 Task: Upload media "pic3.jpg".
Action: Mouse moved to (732, 138)
Screenshot: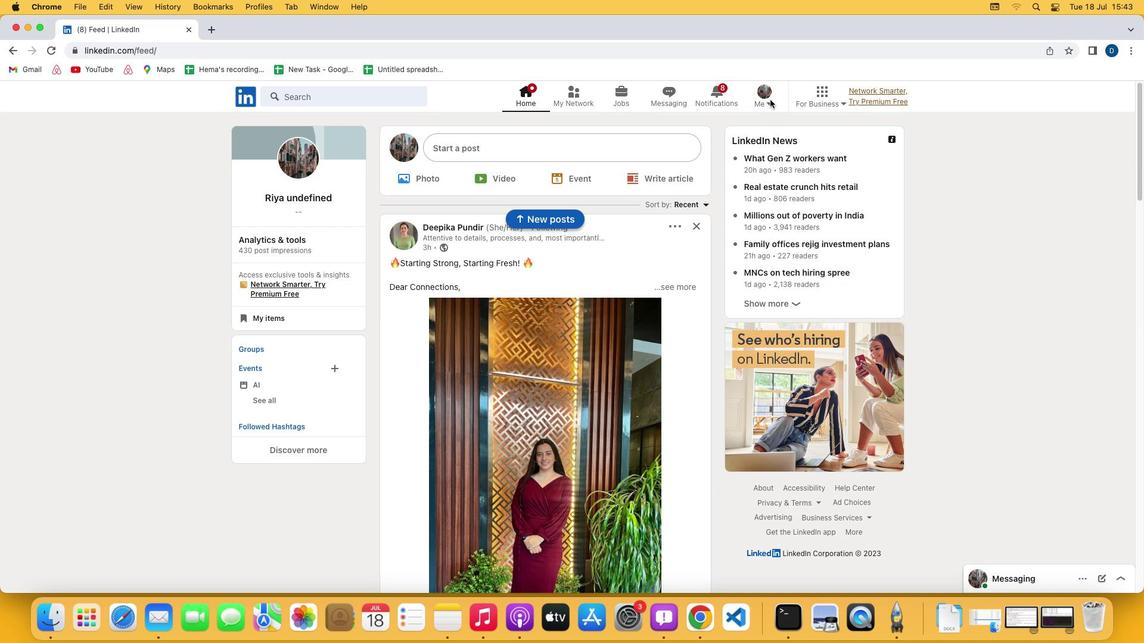 
Action: Mouse pressed left at (732, 138)
Screenshot: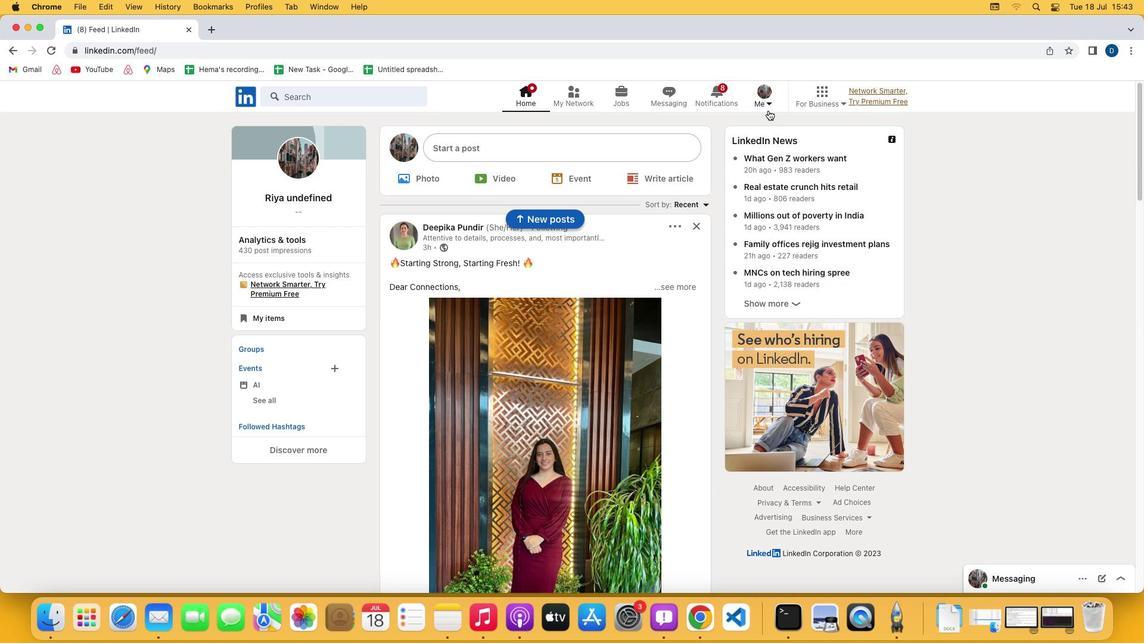 
Action: Mouse moved to (732, 143)
Screenshot: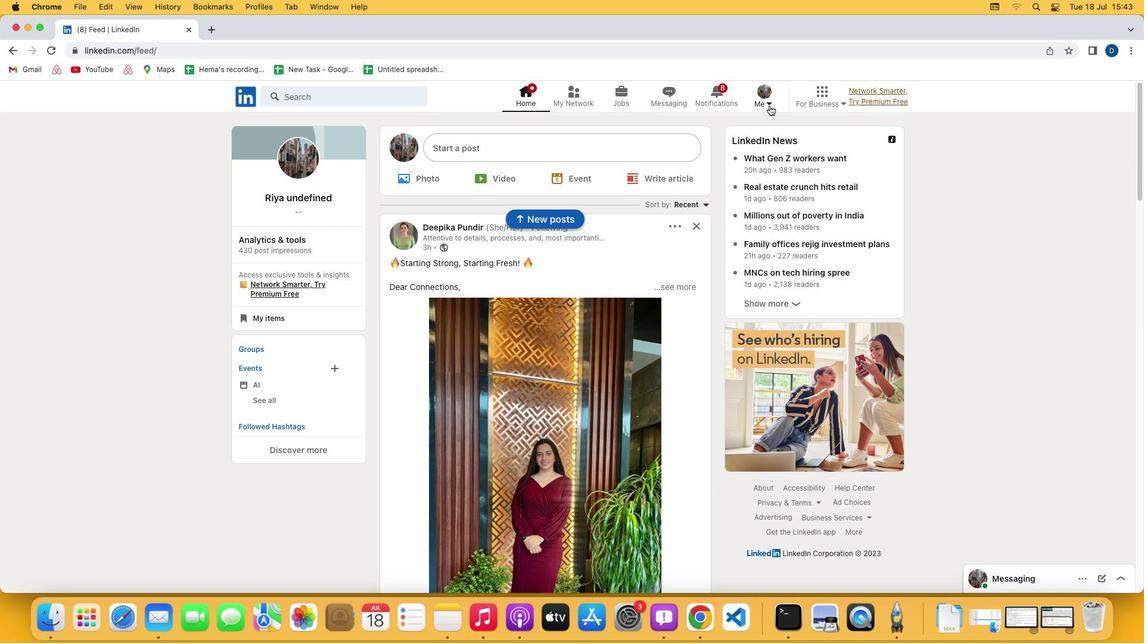 
Action: Mouse pressed left at (732, 143)
Screenshot: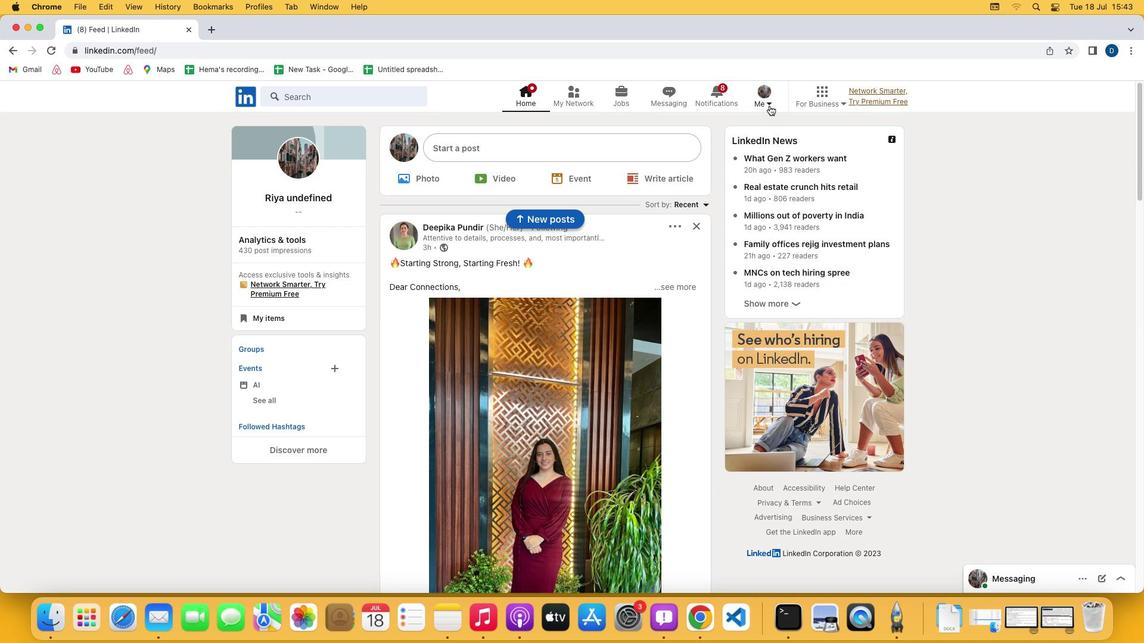 
Action: Mouse moved to (682, 191)
Screenshot: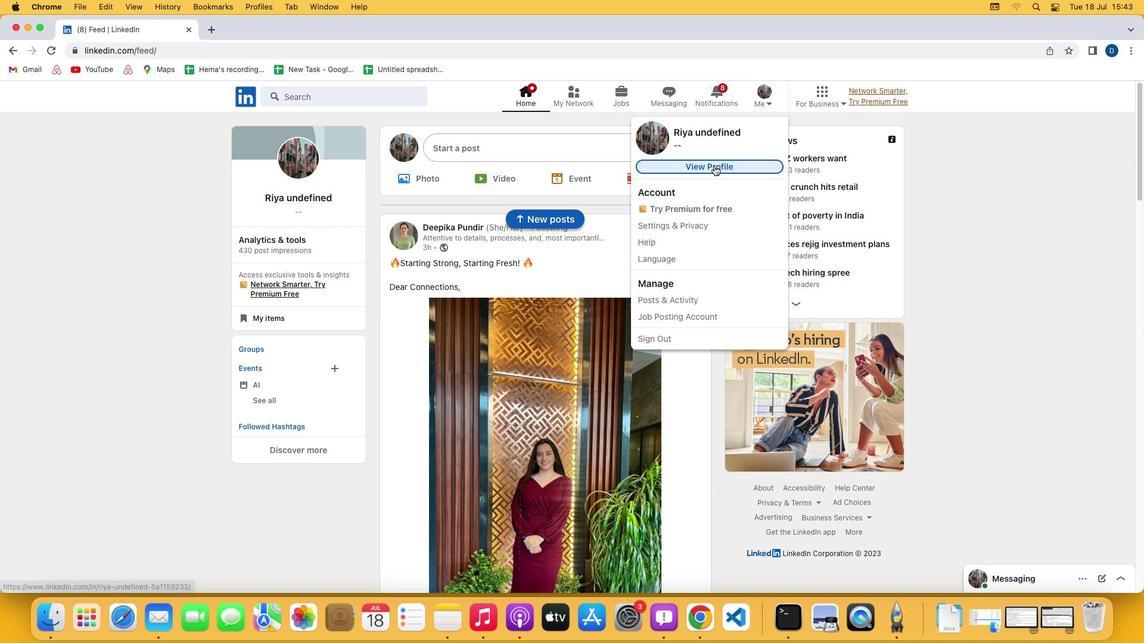 
Action: Mouse pressed left at (682, 191)
Screenshot: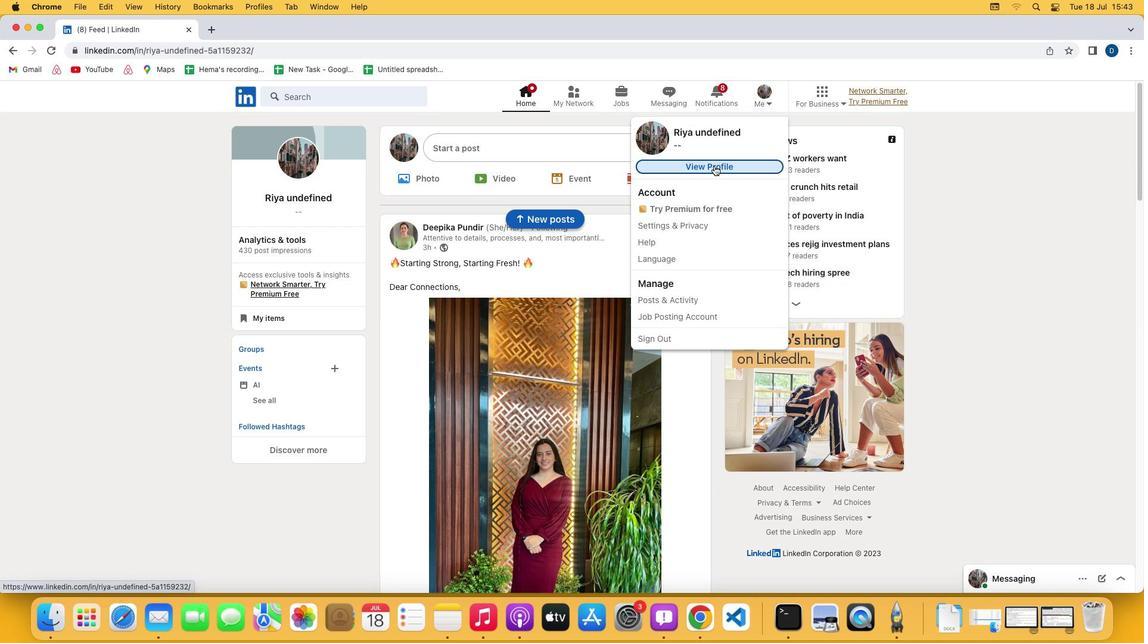 
Action: Mouse moved to (335, 388)
Screenshot: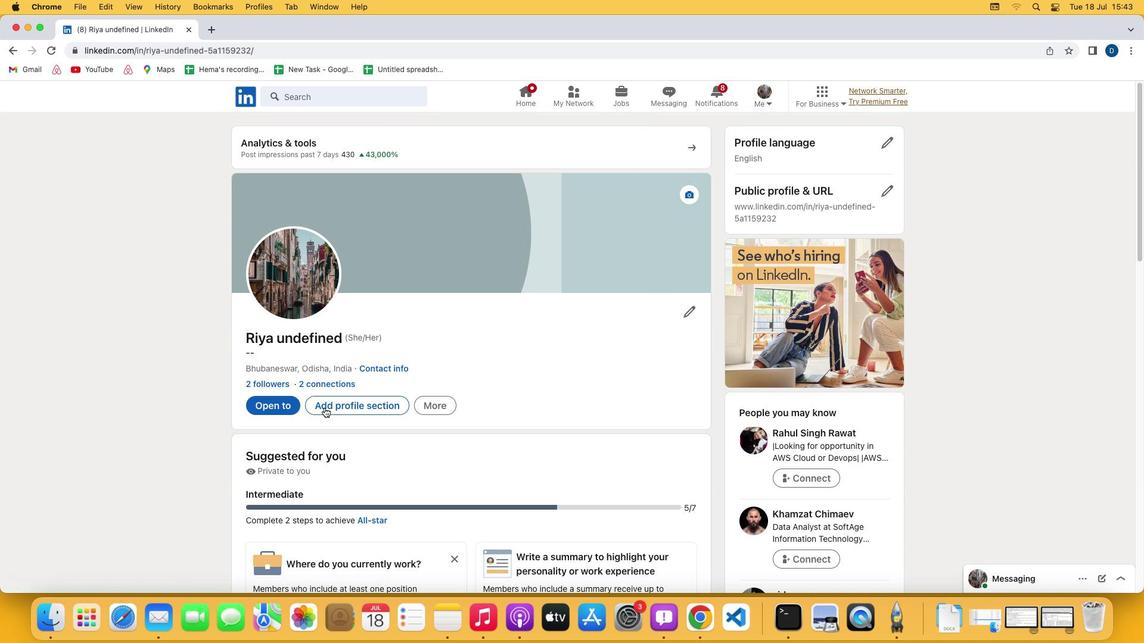
Action: Mouse pressed left at (335, 388)
Screenshot: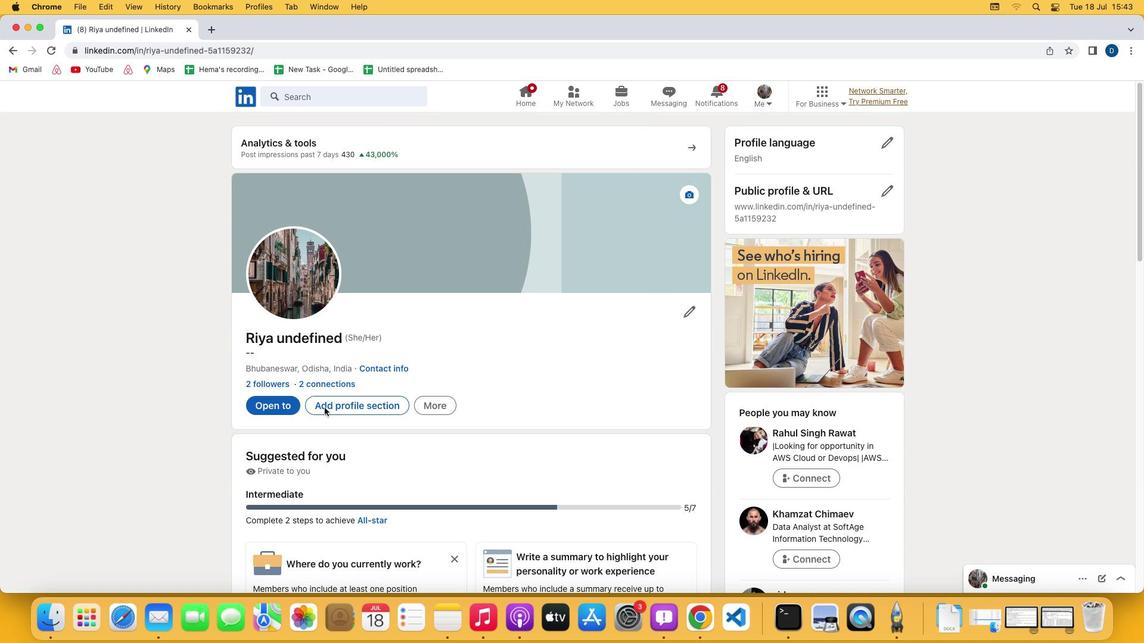 
Action: Mouse moved to (441, 292)
Screenshot: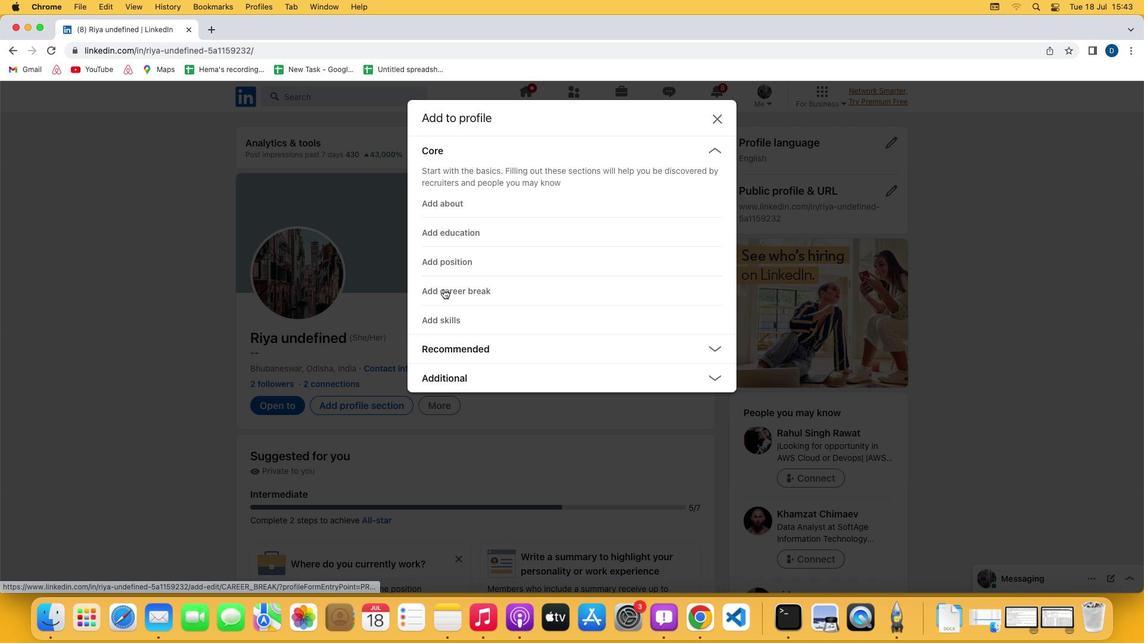 
Action: Mouse pressed left at (441, 292)
Screenshot: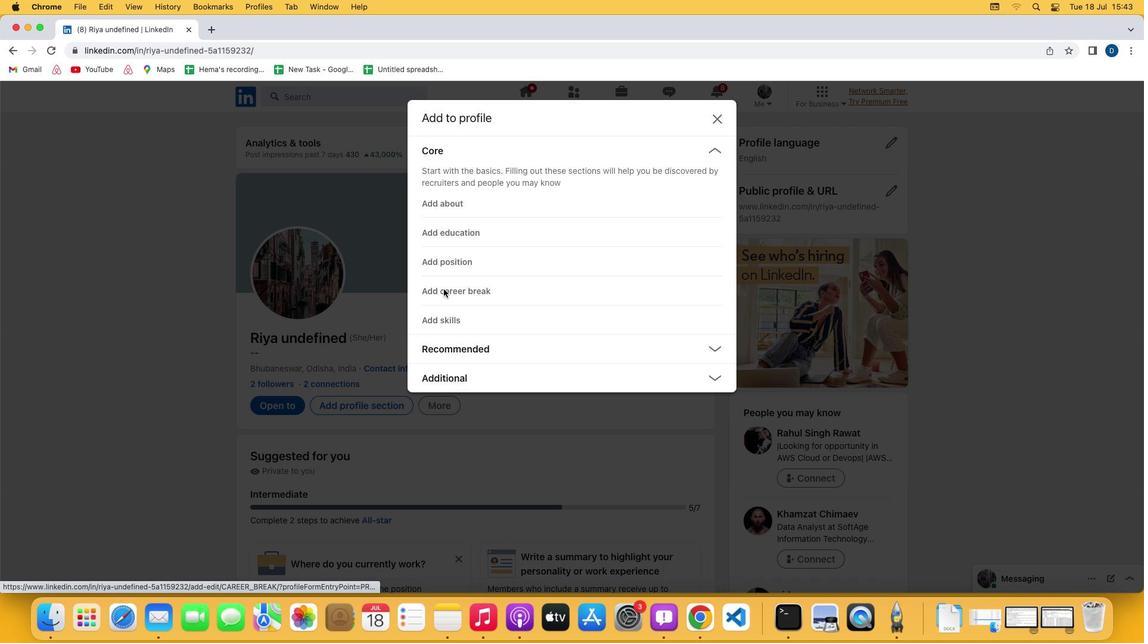 
Action: Mouse moved to (437, 357)
Screenshot: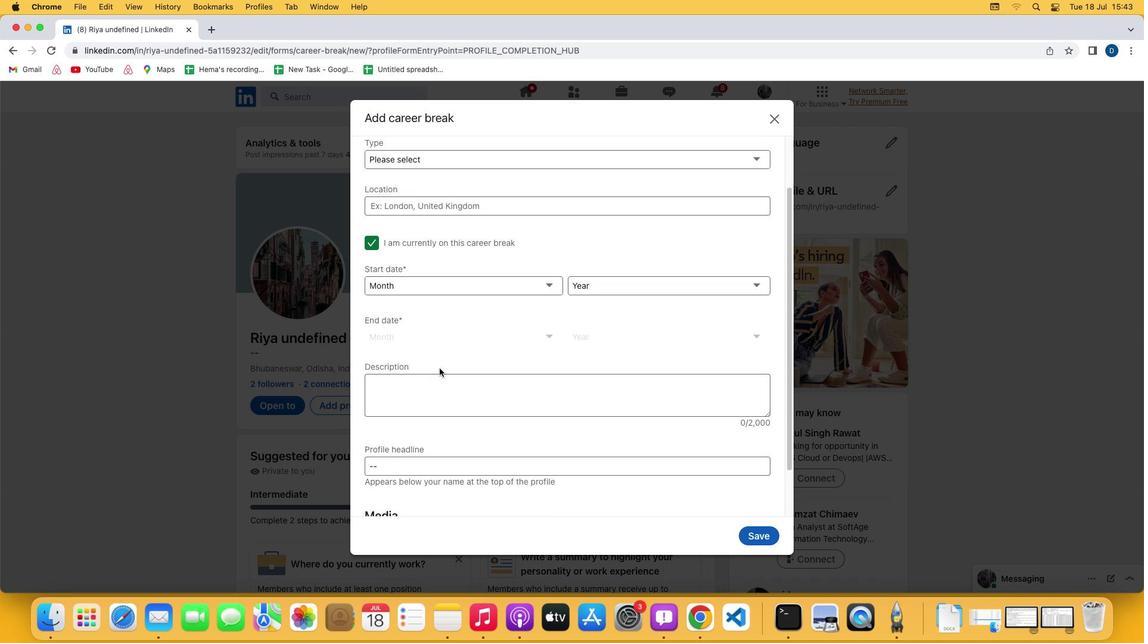 
Action: Mouse scrolled (437, 357) with delta (45, 56)
Screenshot: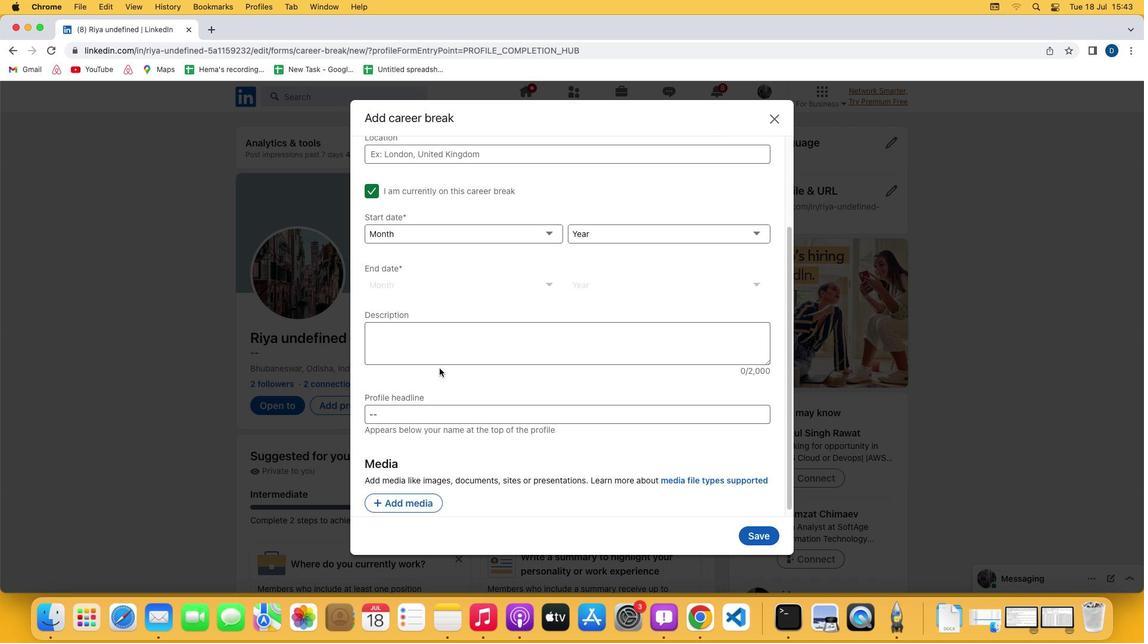 
Action: Mouse scrolled (437, 357) with delta (45, 56)
Screenshot: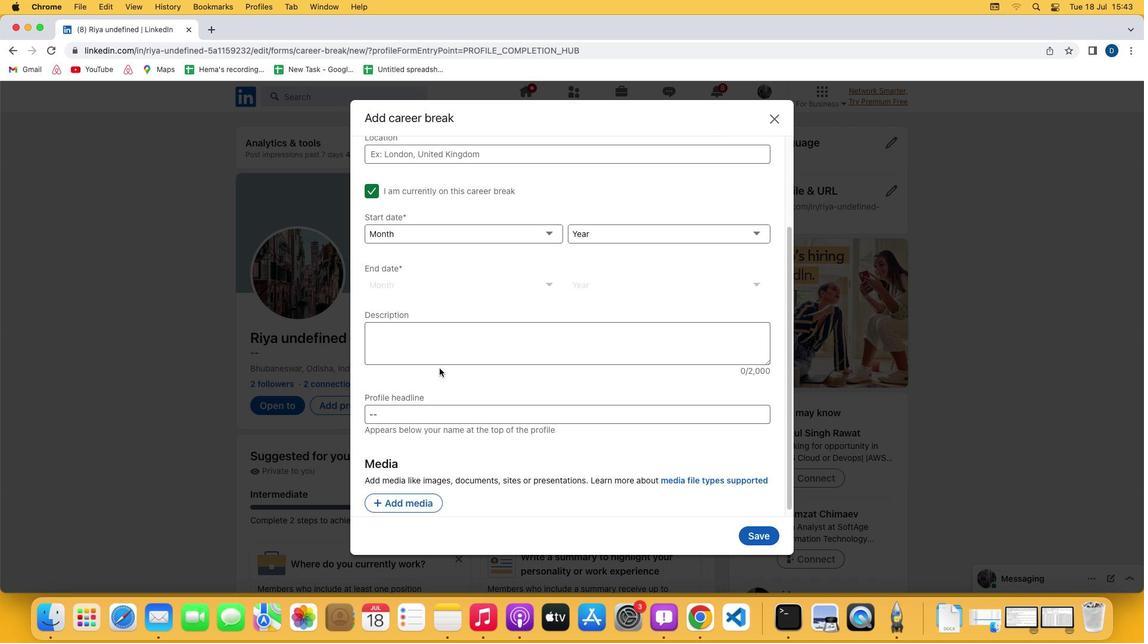 
Action: Mouse scrolled (437, 357) with delta (45, 55)
Screenshot: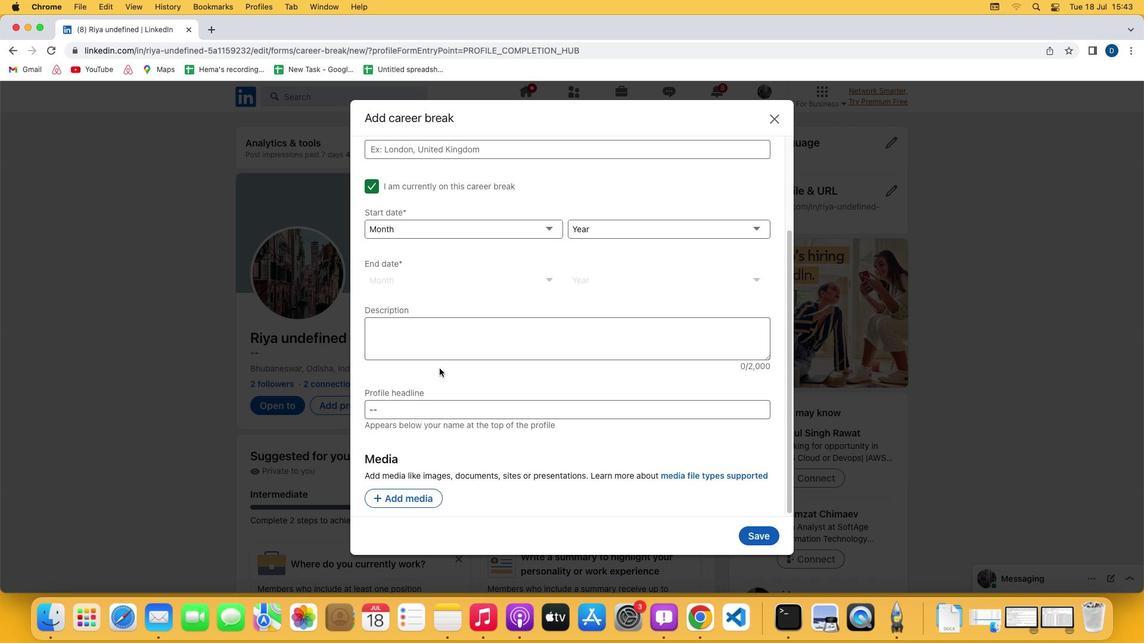 
Action: Mouse scrolled (437, 357) with delta (45, 54)
Screenshot: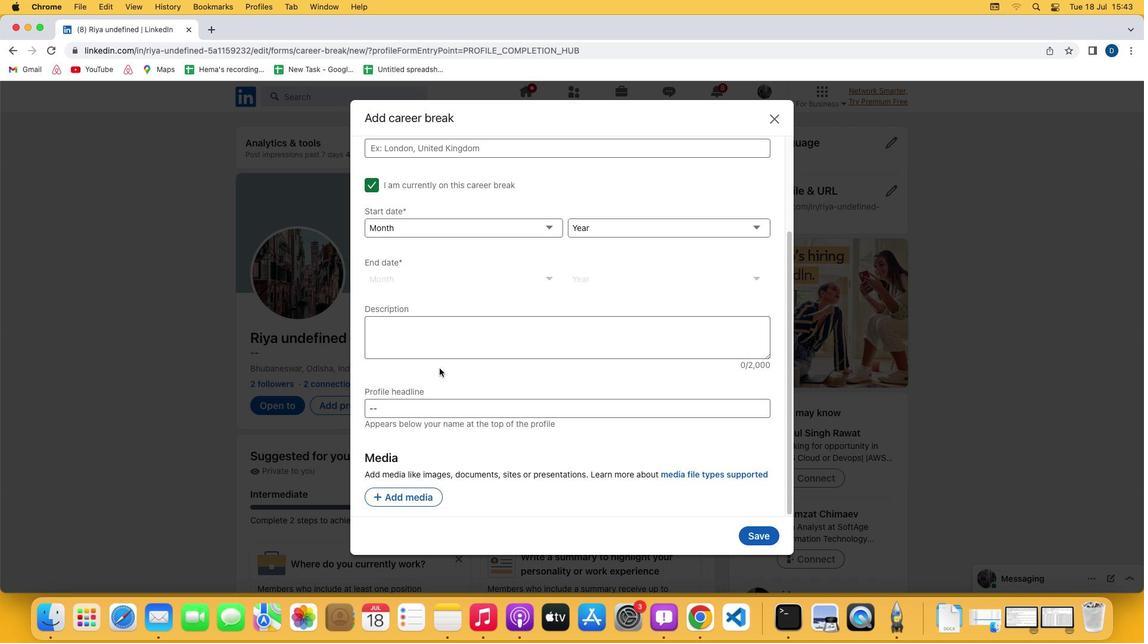 
Action: Mouse scrolled (437, 357) with delta (45, 54)
Screenshot: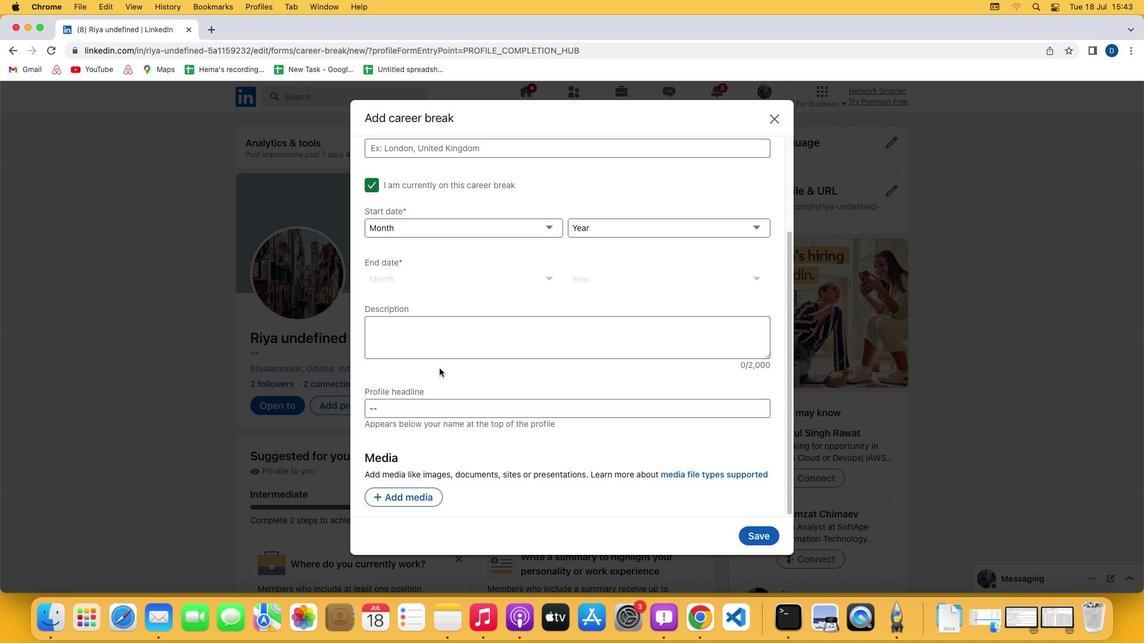 
Action: Mouse scrolled (437, 357) with delta (45, 56)
Screenshot: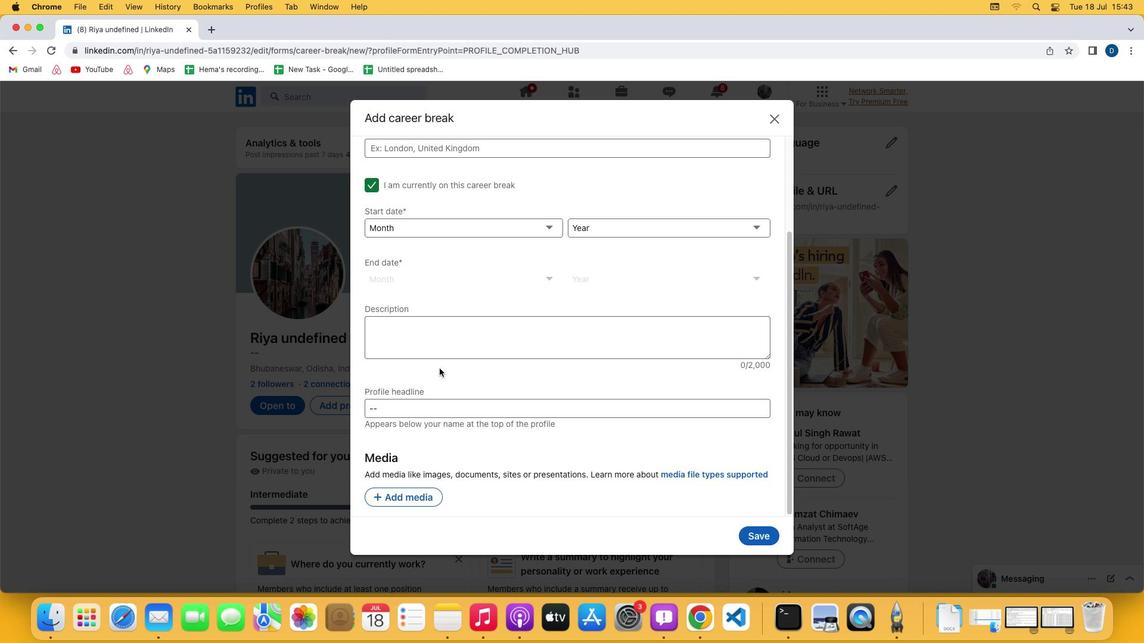 
Action: Mouse scrolled (437, 357) with delta (45, 56)
Screenshot: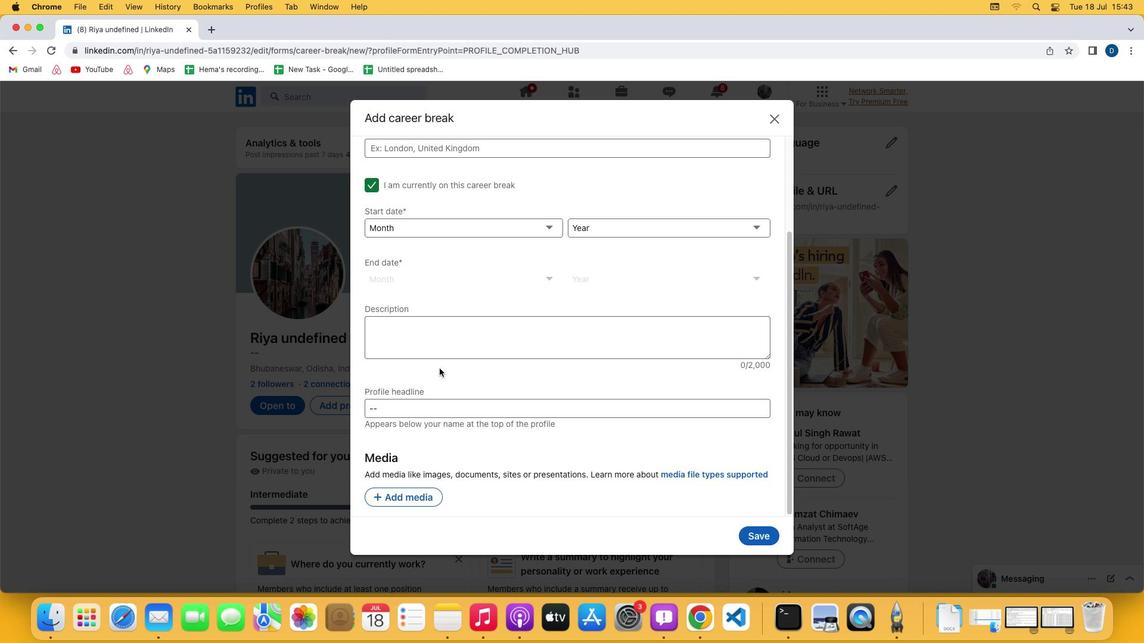 
Action: Mouse scrolled (437, 357) with delta (45, 55)
Screenshot: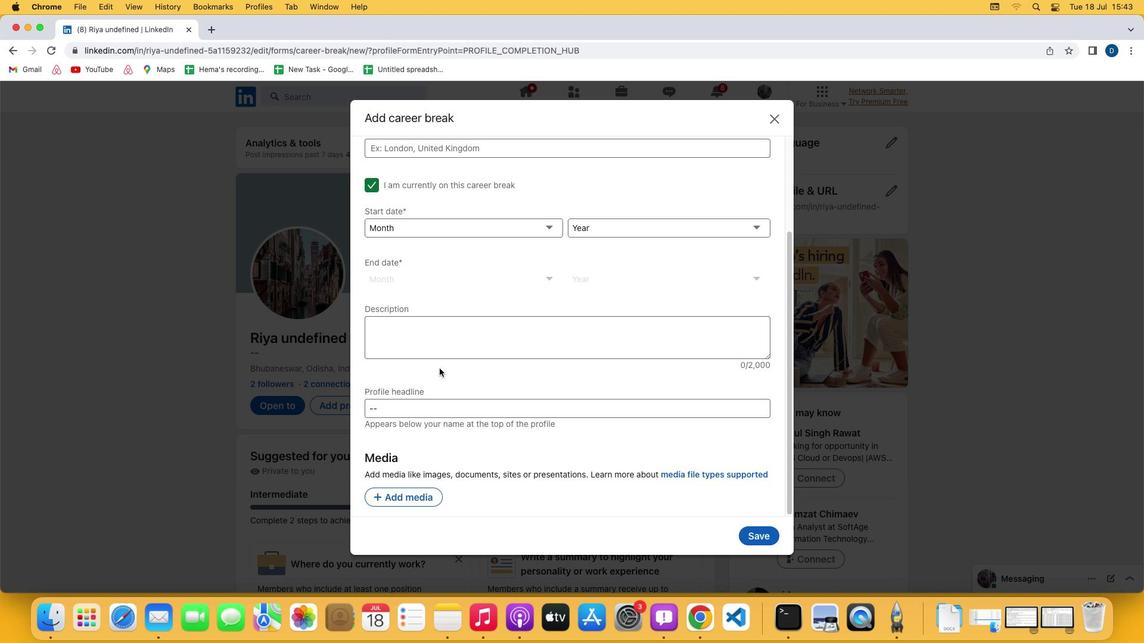 
Action: Mouse scrolled (437, 357) with delta (45, 54)
Screenshot: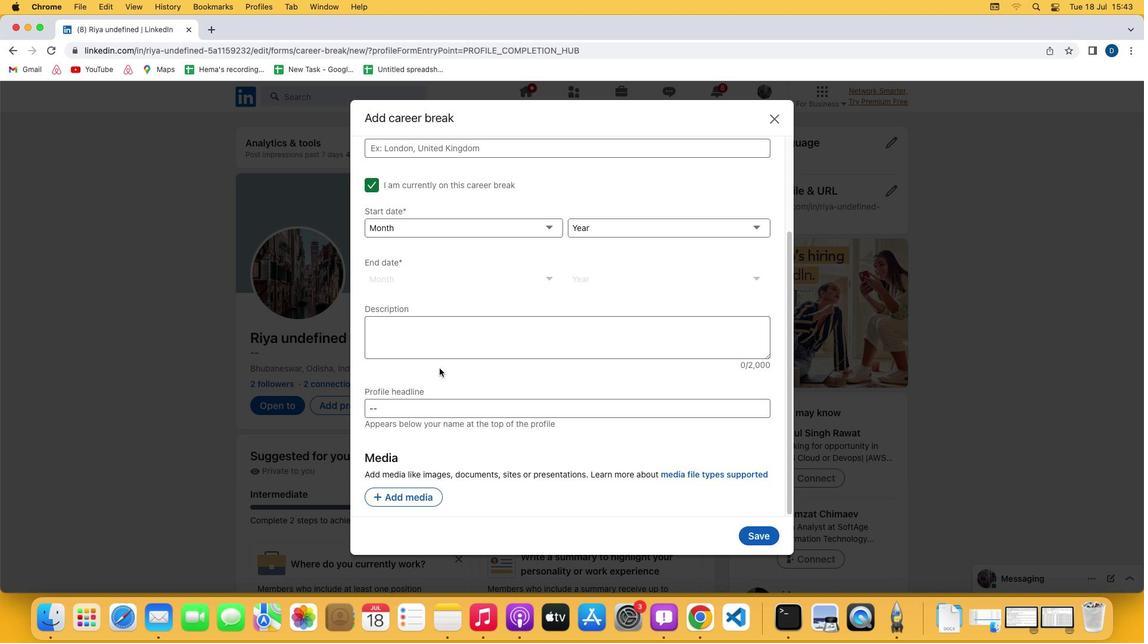 
Action: Mouse moved to (391, 466)
Screenshot: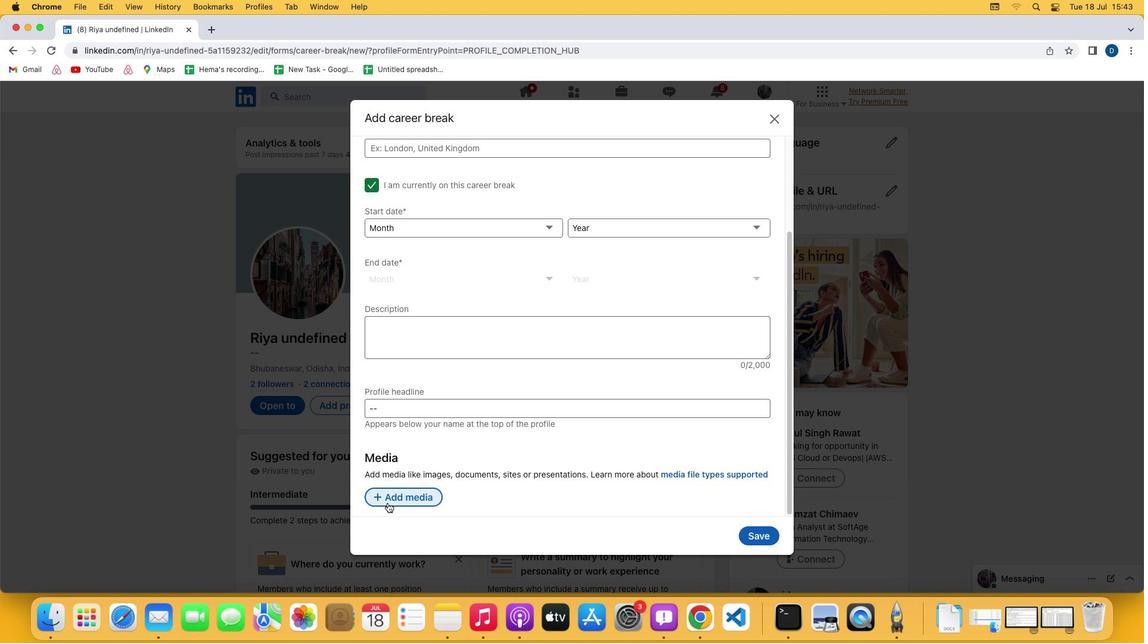 
Action: Mouse pressed left at (391, 466)
Screenshot: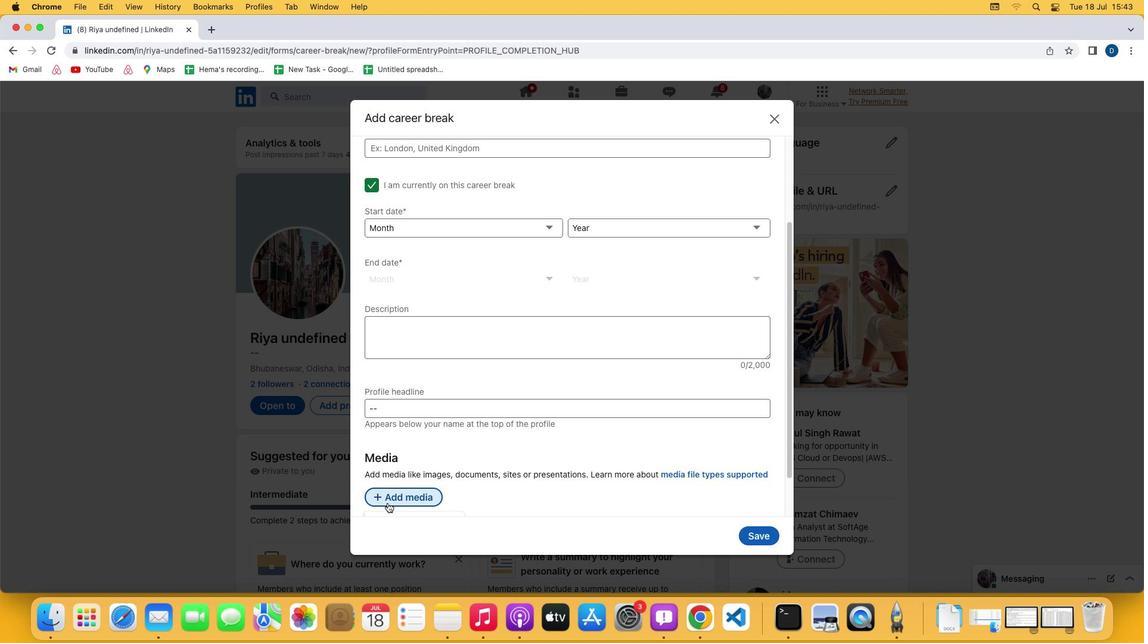
Action: Mouse moved to (396, 468)
Screenshot: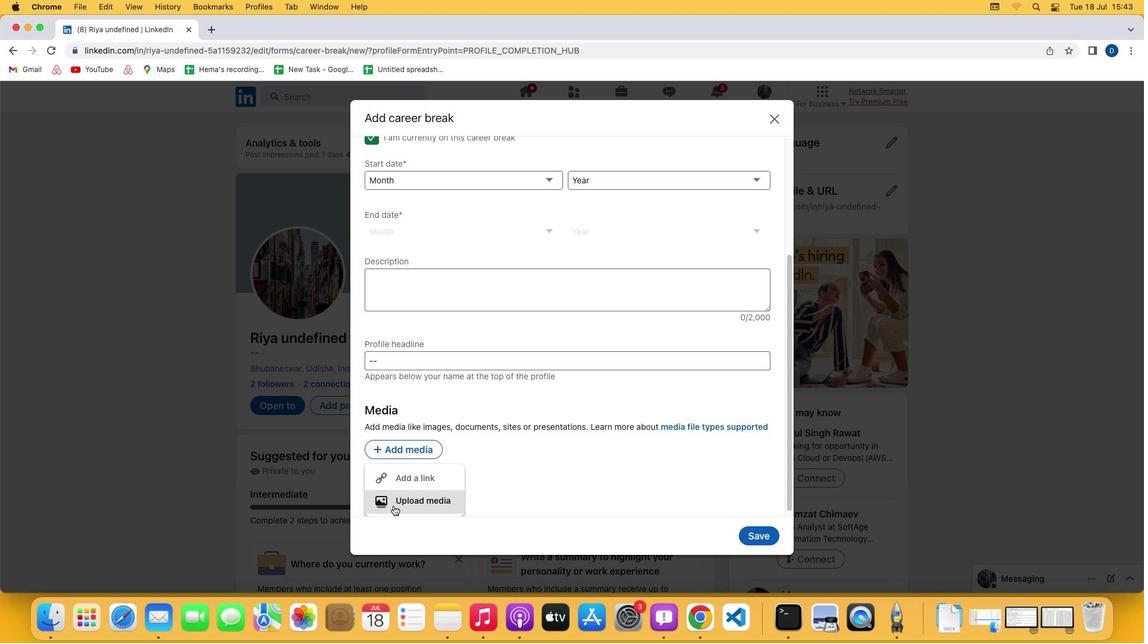 
Action: Mouse pressed left at (396, 468)
Screenshot: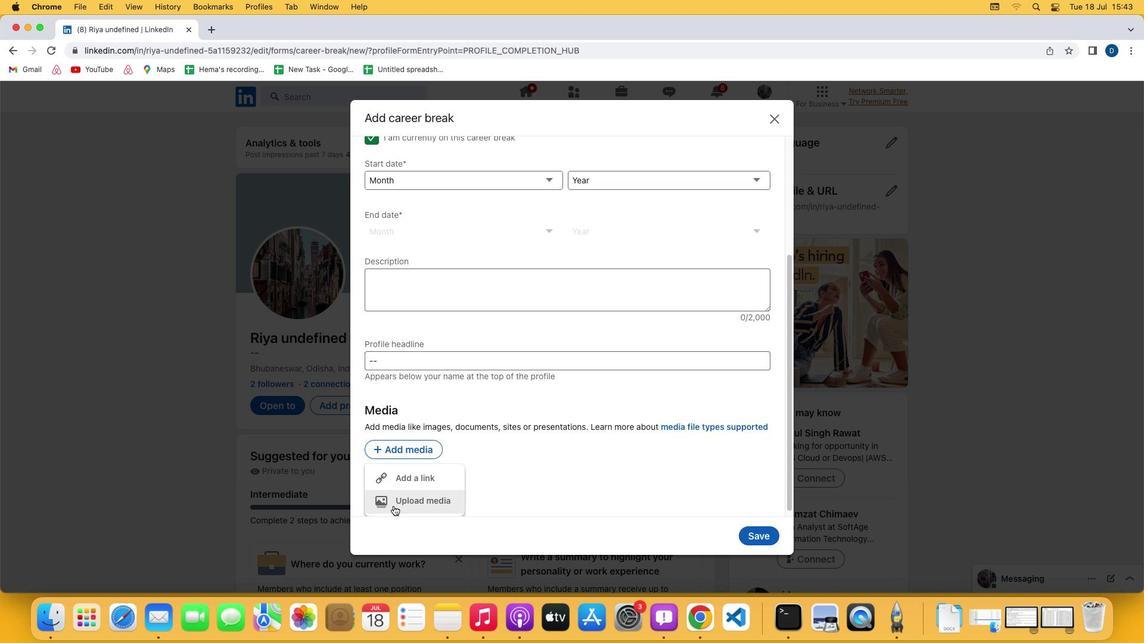 
Action: Mouse moved to (449, 233)
Screenshot: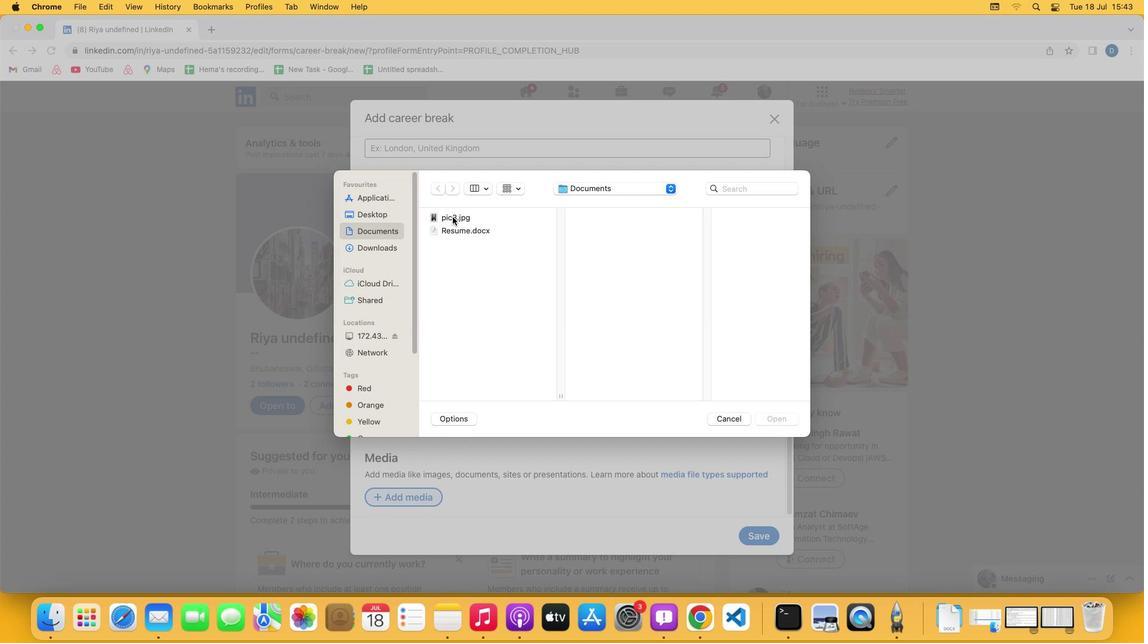 
Action: Mouse pressed left at (449, 233)
Screenshot: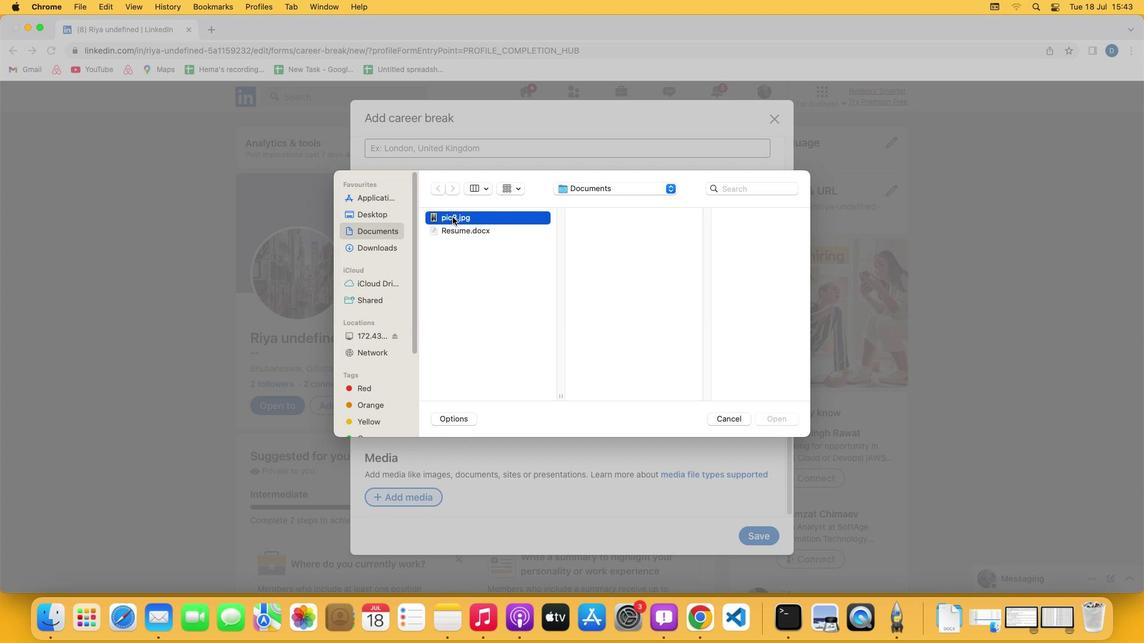 
Action: Mouse moved to (733, 404)
Screenshot: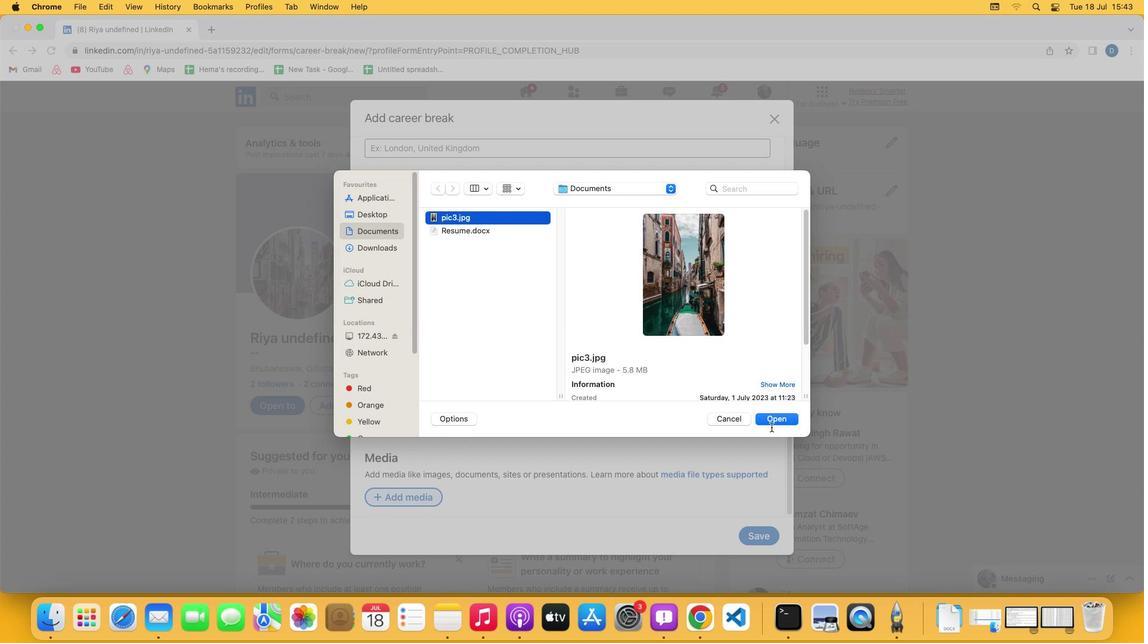 
Action: Mouse pressed left at (733, 404)
Screenshot: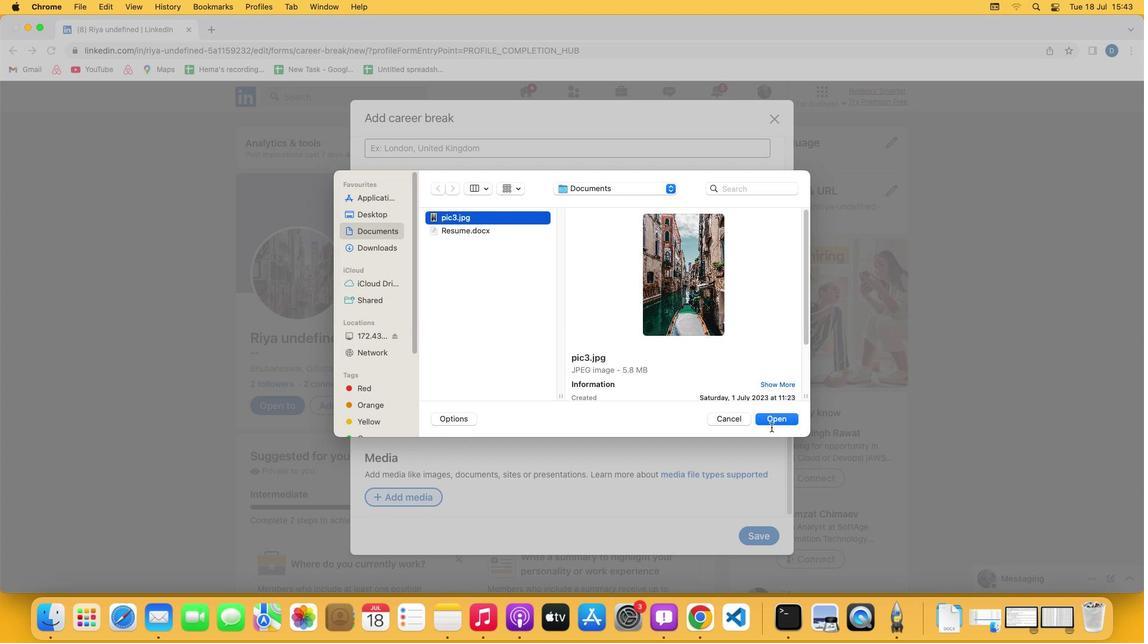 
Action: Mouse moved to (734, 401)
Screenshot: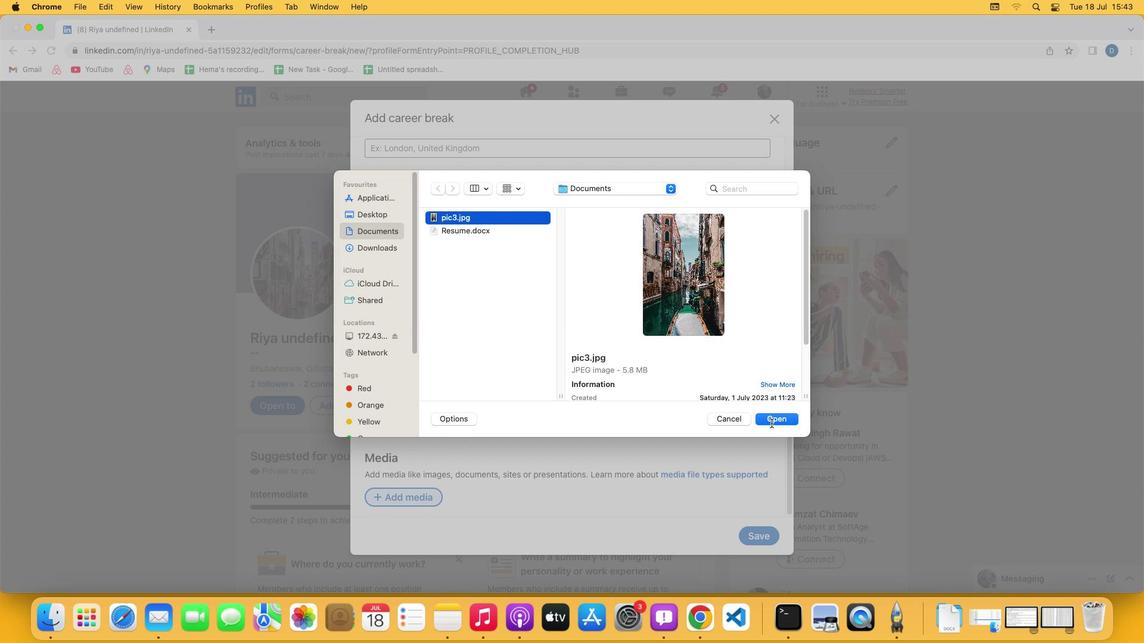 
Action: Mouse pressed left at (734, 401)
Screenshot: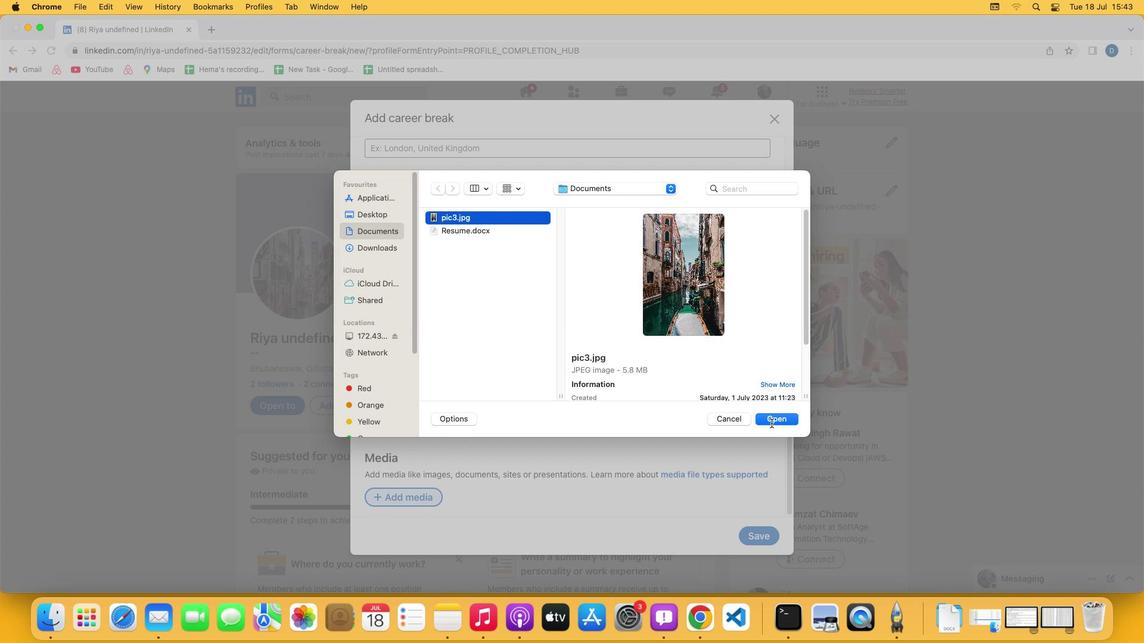 
